 Task: Apply object animaton ""disappear"".
Action: Mouse moved to (102, 58)
Screenshot: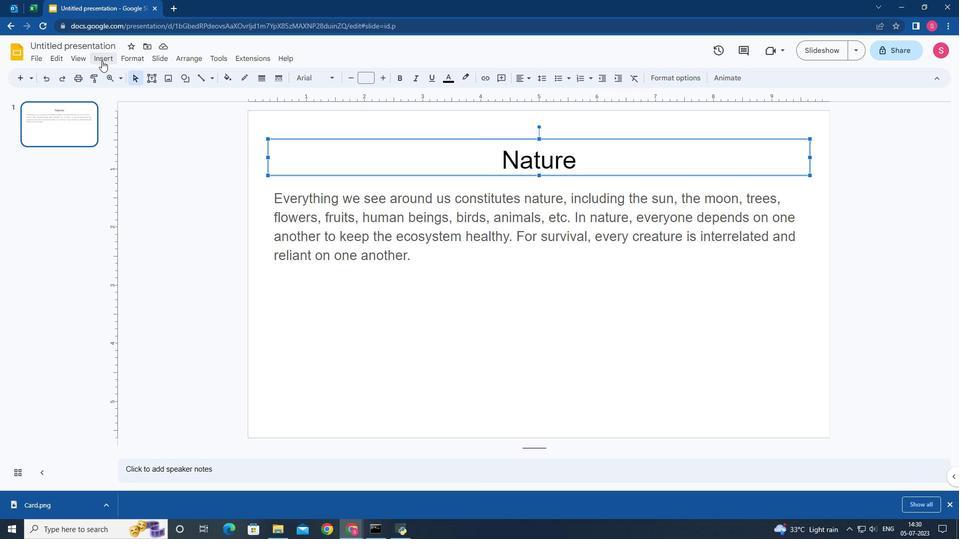 
Action: Mouse pressed left at (102, 58)
Screenshot: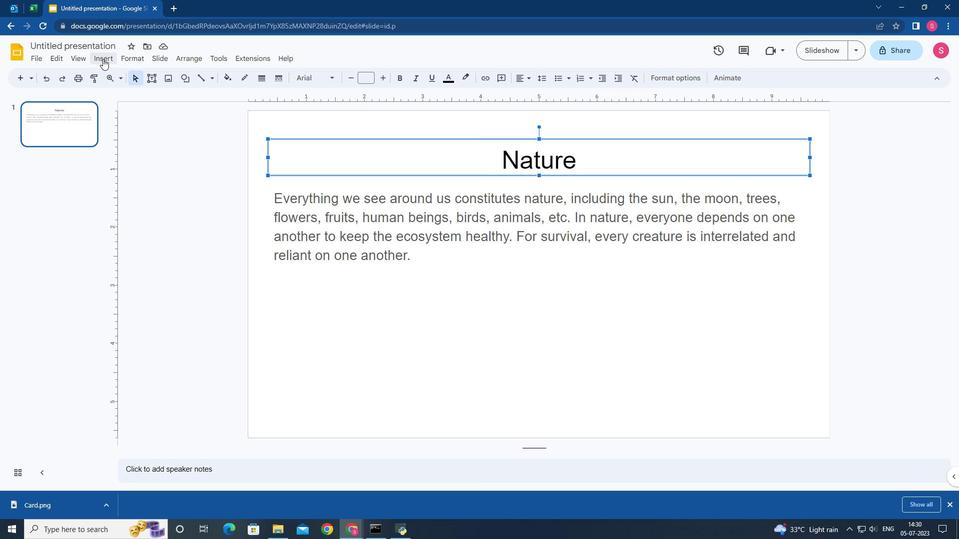 
Action: Mouse moved to (138, 256)
Screenshot: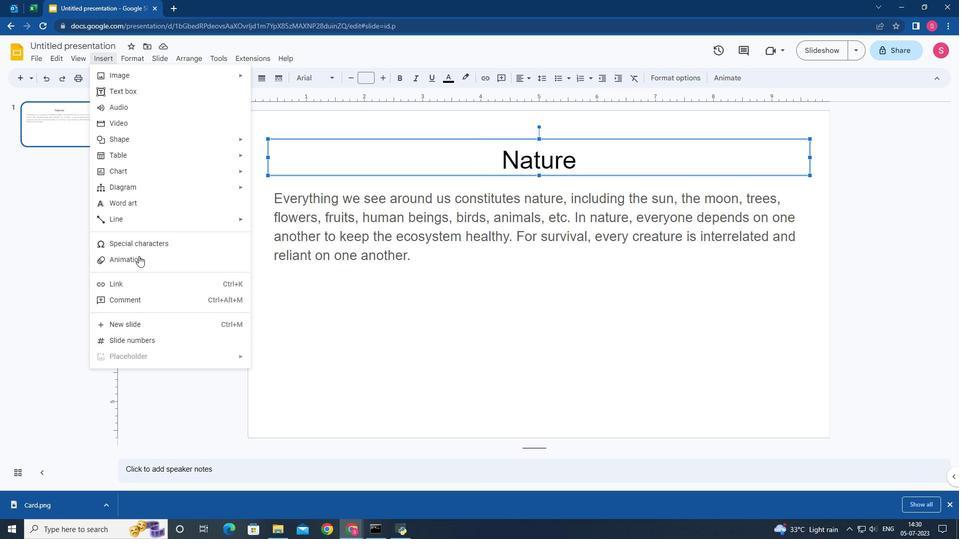 
Action: Mouse pressed left at (138, 256)
Screenshot: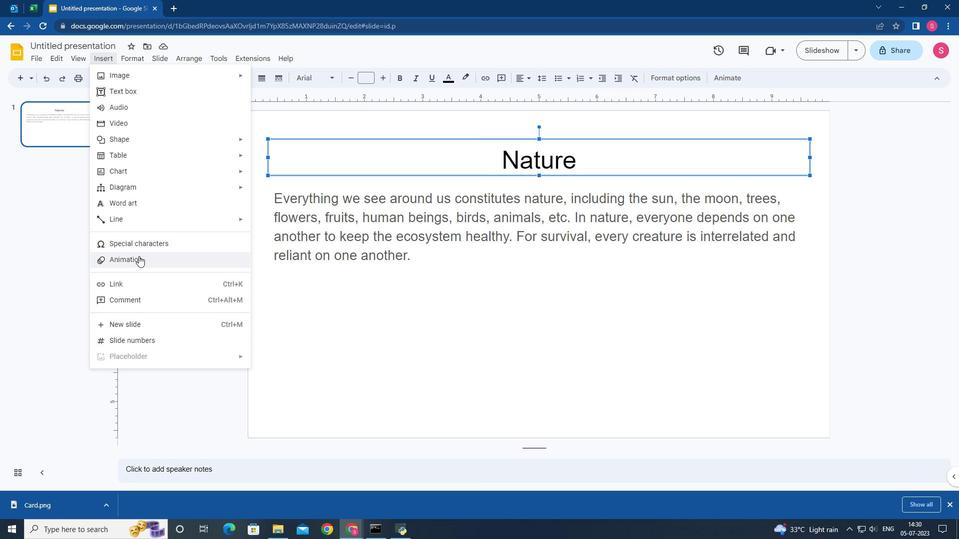 
Action: Mouse moved to (838, 235)
Screenshot: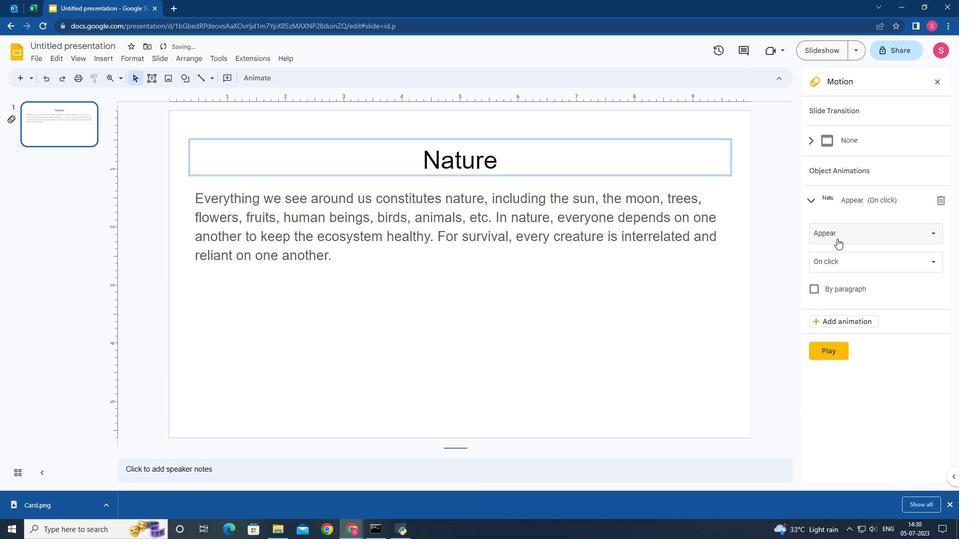 
Action: Mouse pressed left at (838, 235)
Screenshot: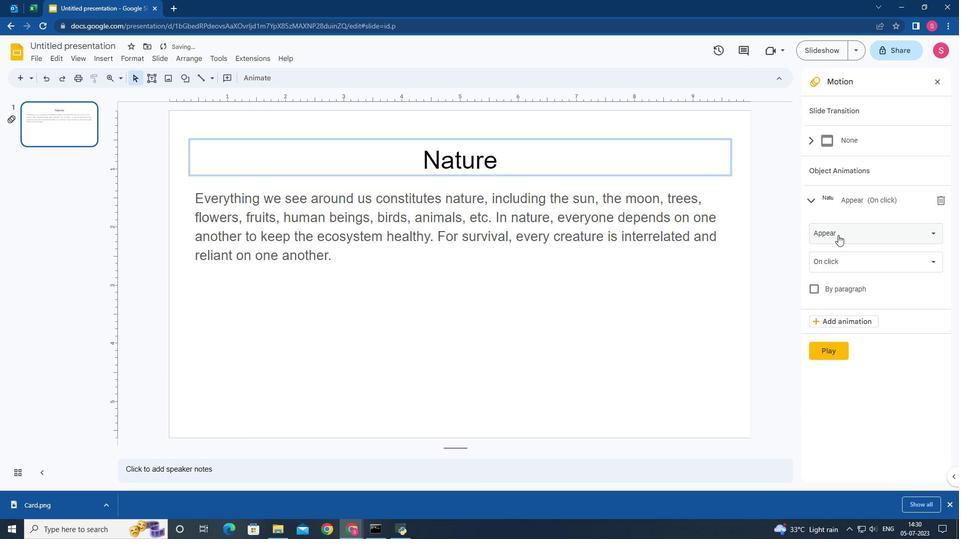 
Action: Mouse moved to (842, 268)
Screenshot: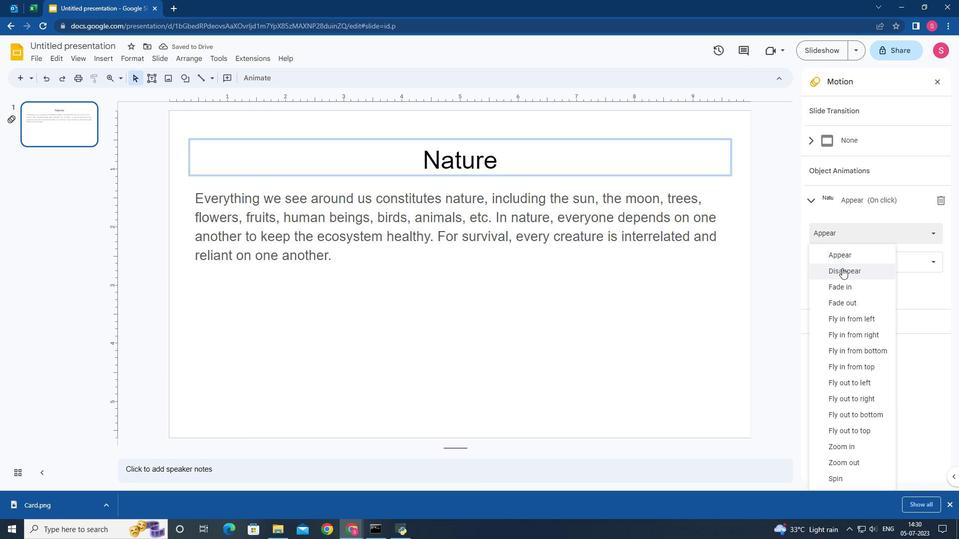 
Action: Mouse pressed left at (842, 268)
Screenshot: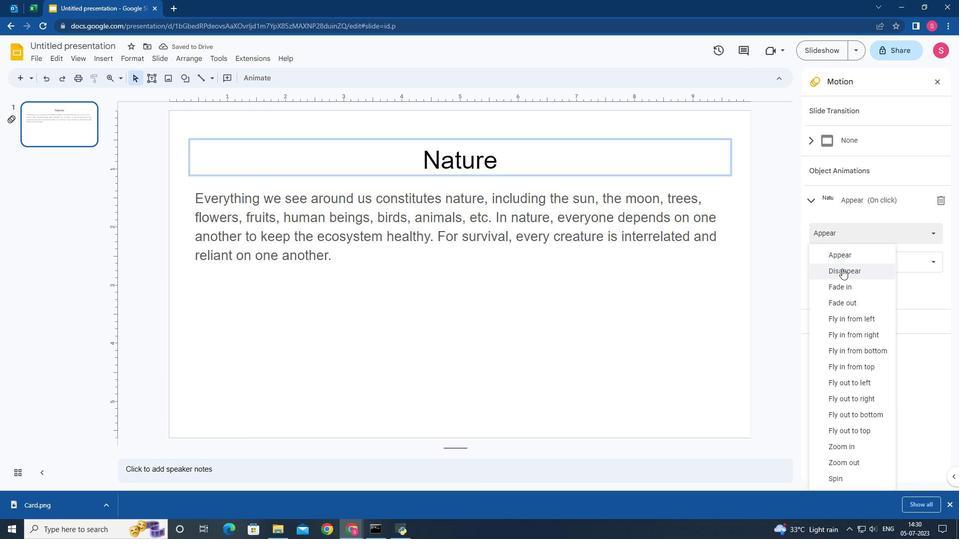 
Action: Mouse moved to (504, 387)
Screenshot: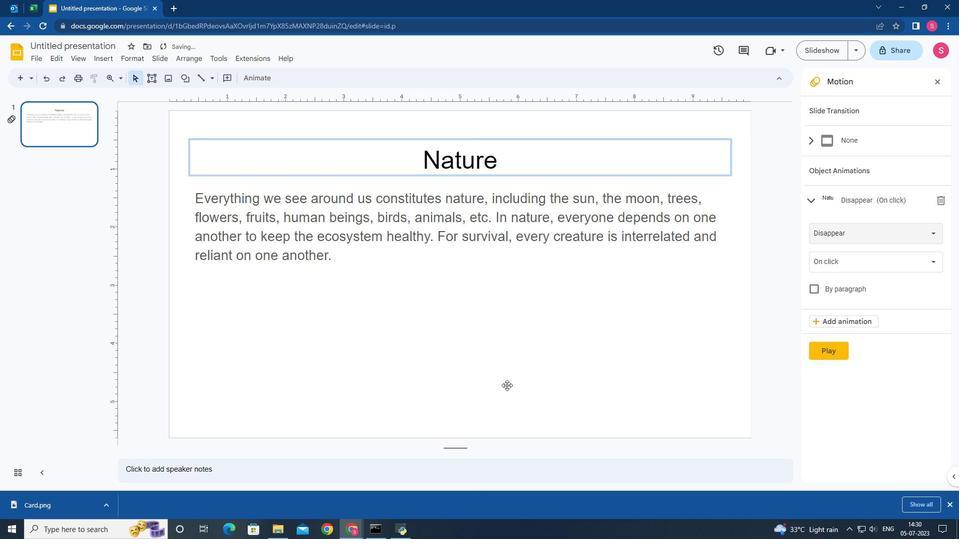 
